 Task: Create a due date automation trigger when advanced on, 2 hours before a card is due add dates starting in 1 working days.
Action: Mouse moved to (1089, 82)
Screenshot: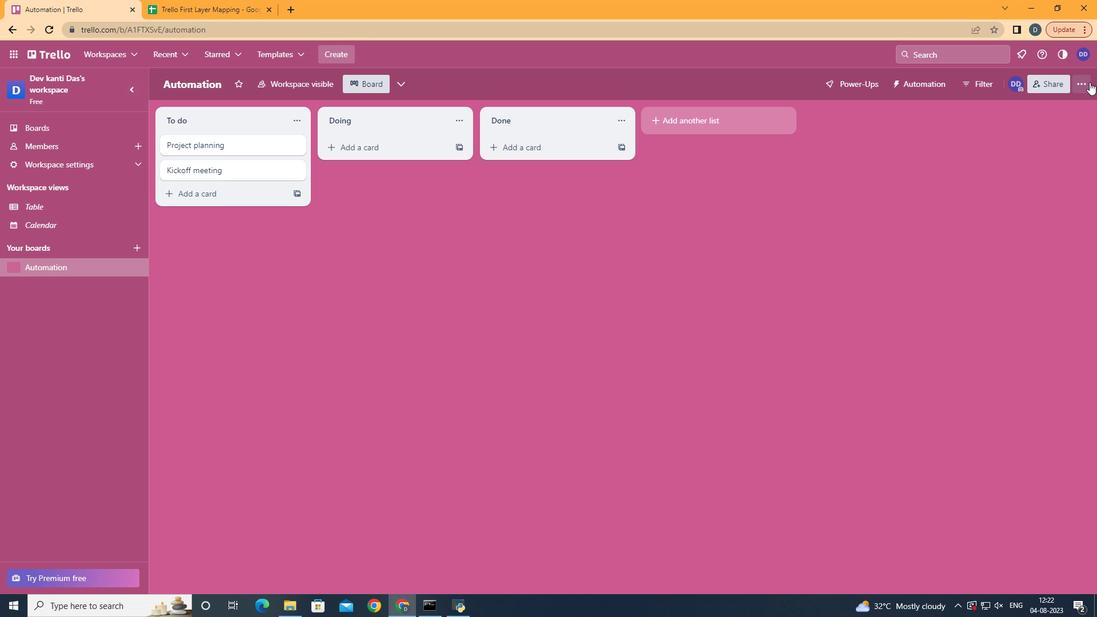 
Action: Mouse pressed left at (1089, 82)
Screenshot: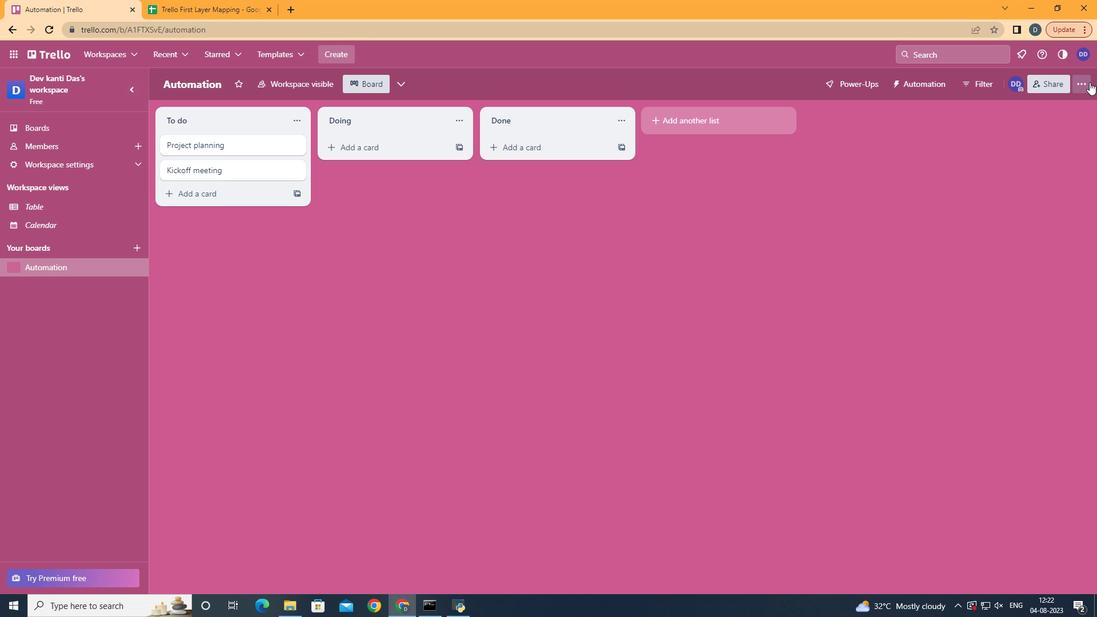 
Action: Mouse moved to (979, 252)
Screenshot: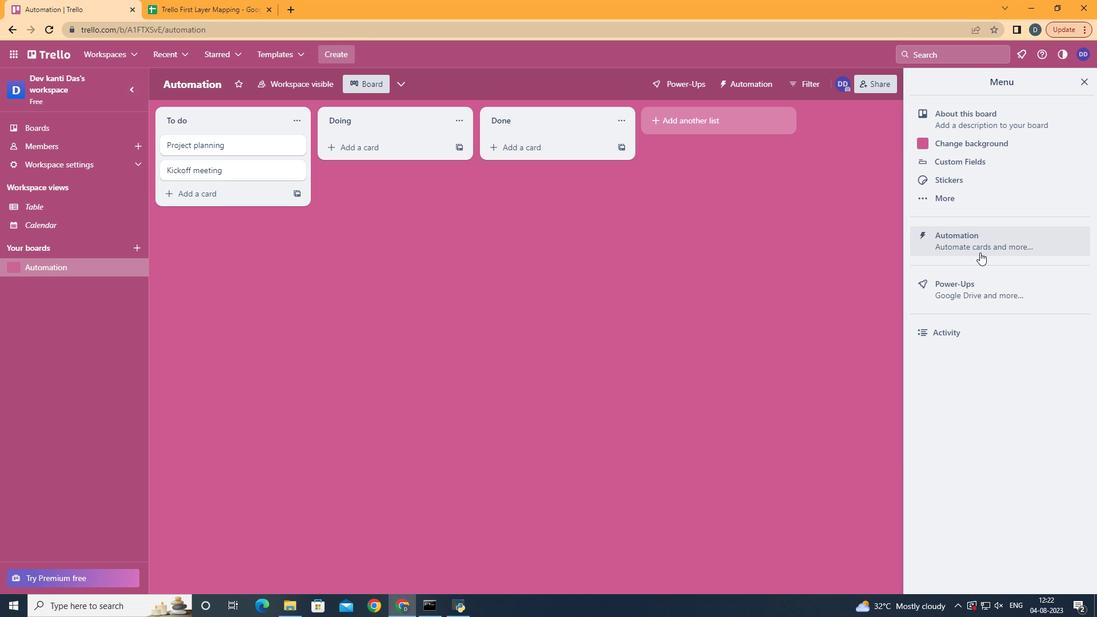 
Action: Mouse pressed left at (979, 252)
Screenshot: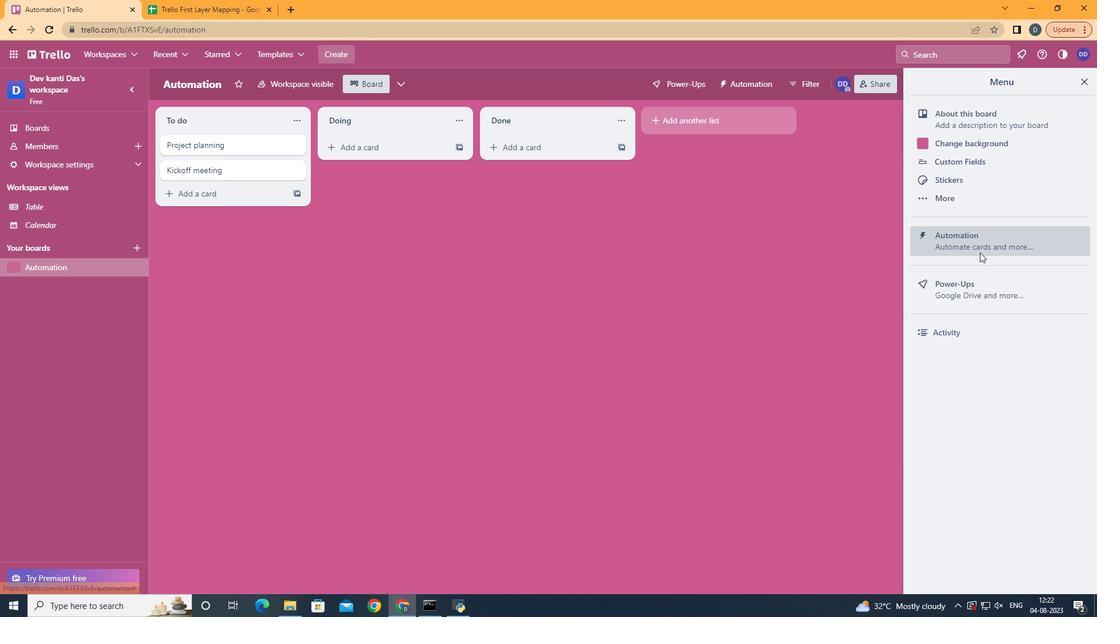 
Action: Mouse moved to (231, 236)
Screenshot: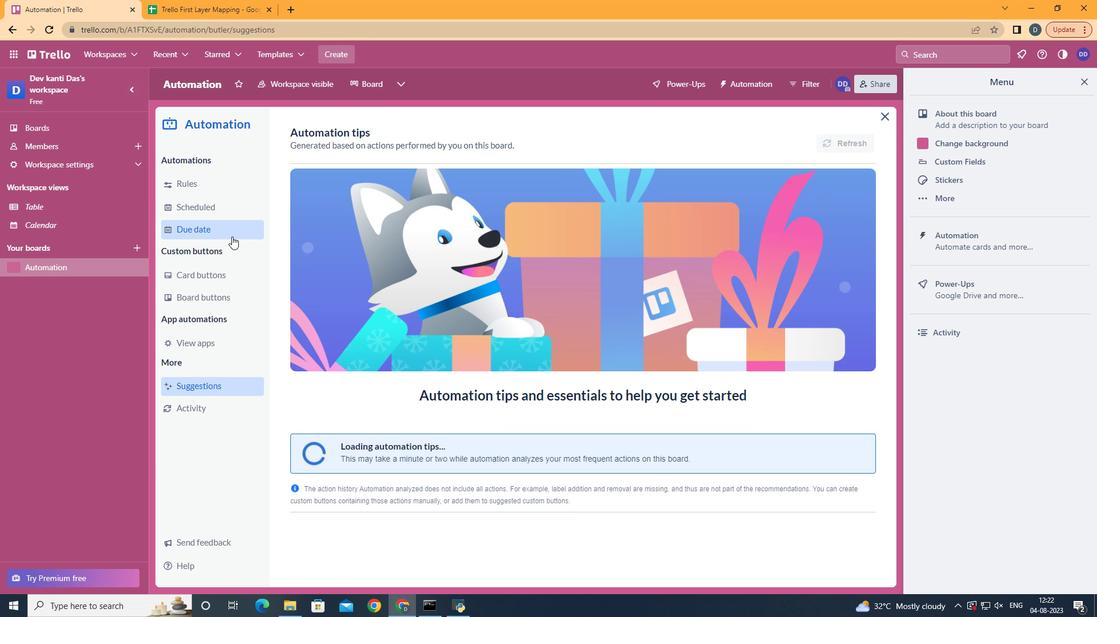 
Action: Mouse pressed left at (231, 236)
Screenshot: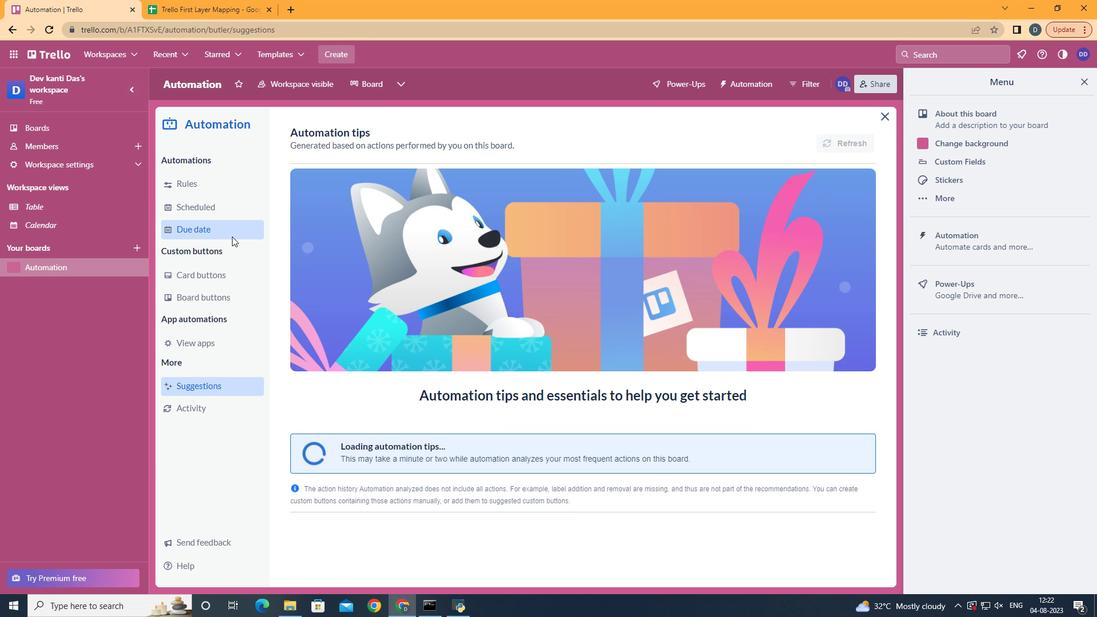 
Action: Mouse moved to (794, 135)
Screenshot: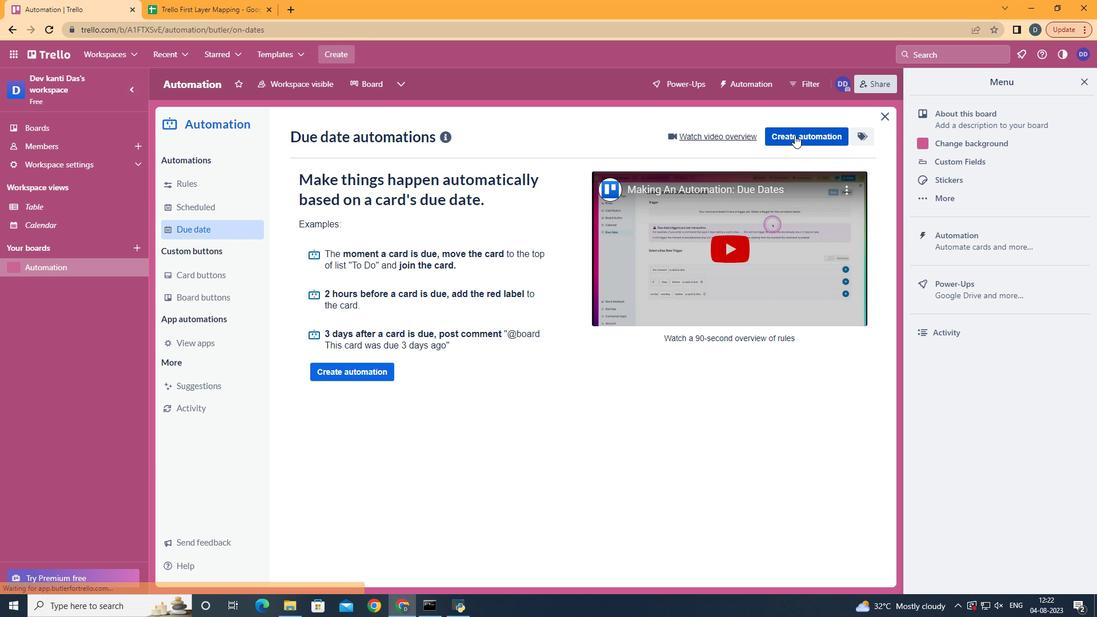 
Action: Mouse pressed left at (794, 135)
Screenshot: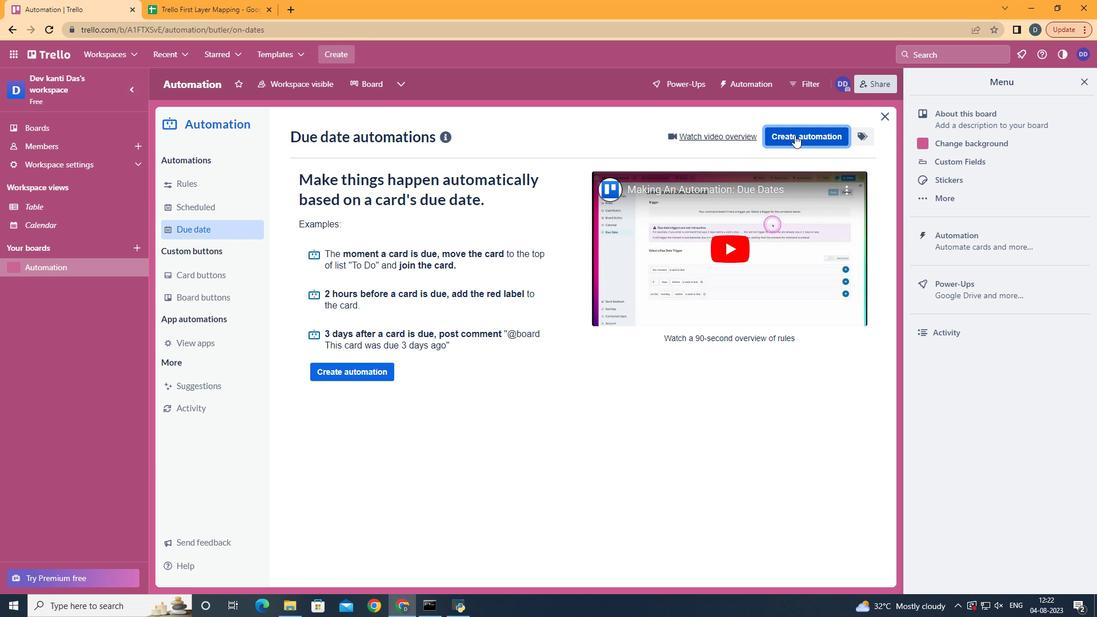 
Action: Mouse moved to (586, 245)
Screenshot: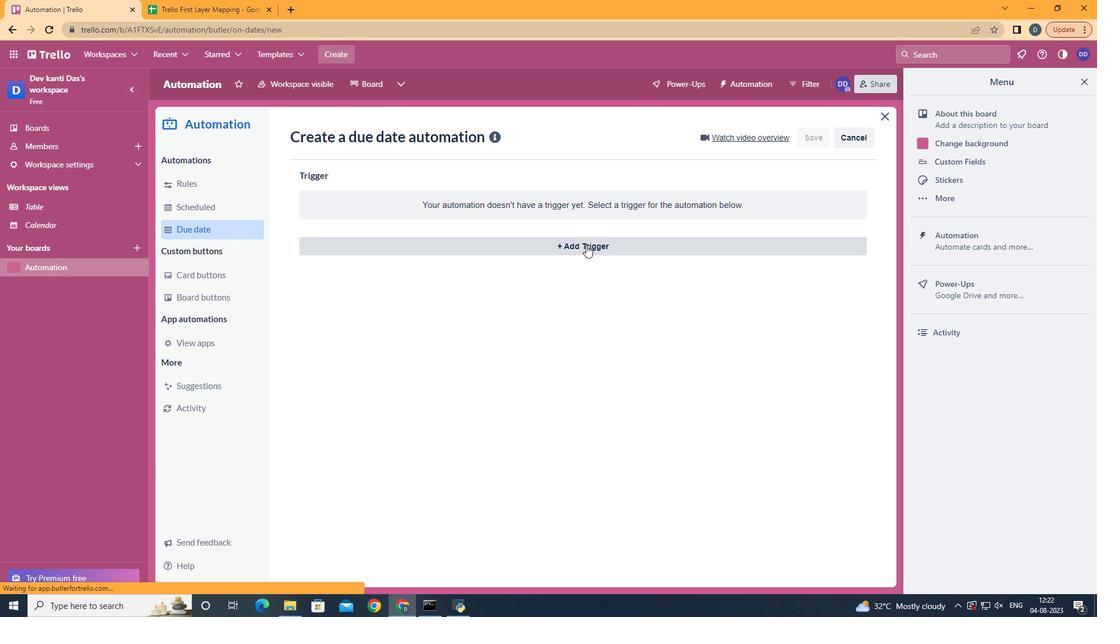 
Action: Mouse pressed left at (586, 245)
Screenshot: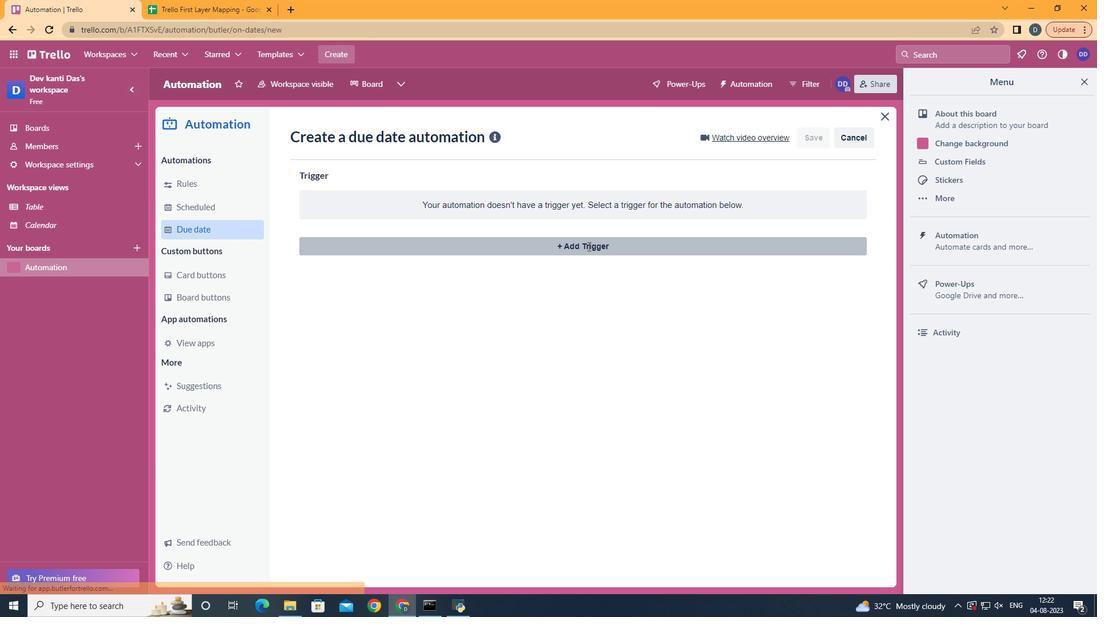 
Action: Mouse moved to (367, 478)
Screenshot: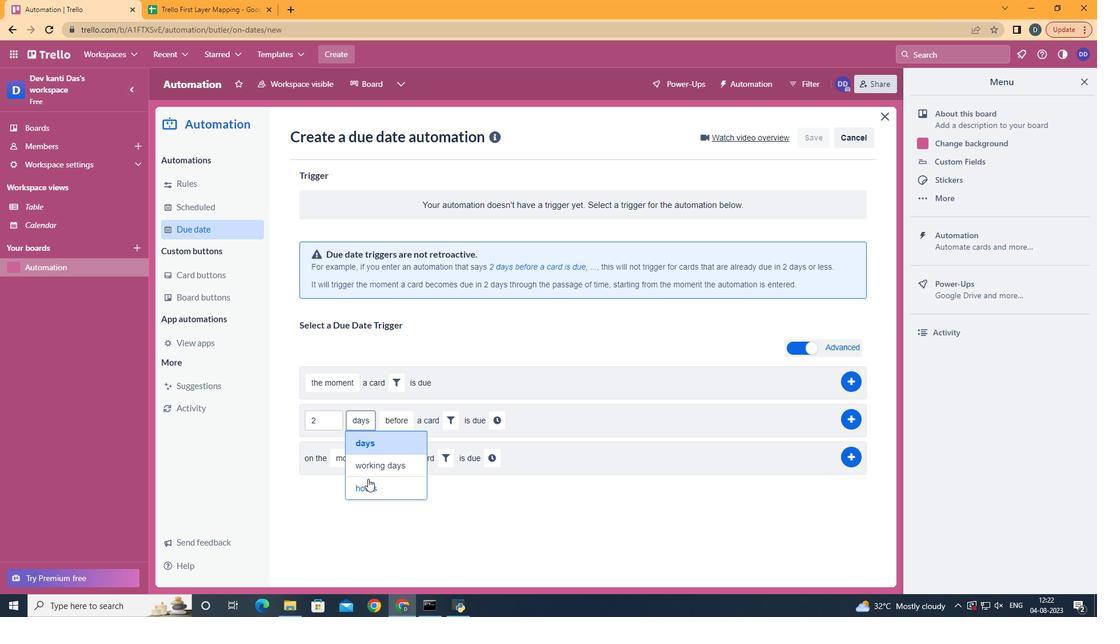 
Action: Mouse pressed left at (367, 478)
Screenshot: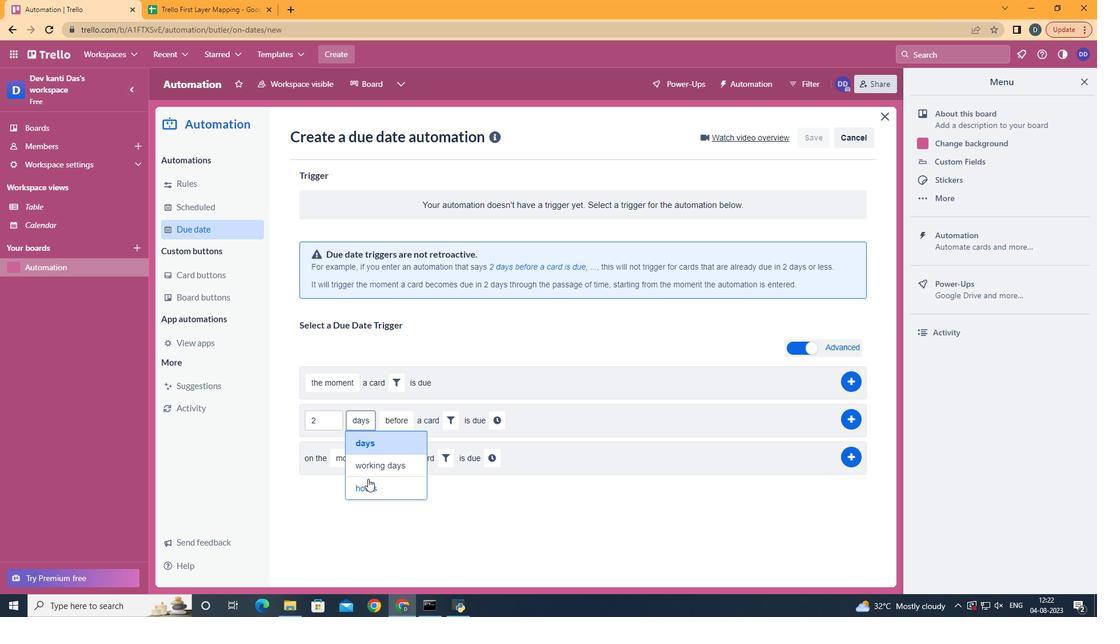 
Action: Mouse moved to (402, 438)
Screenshot: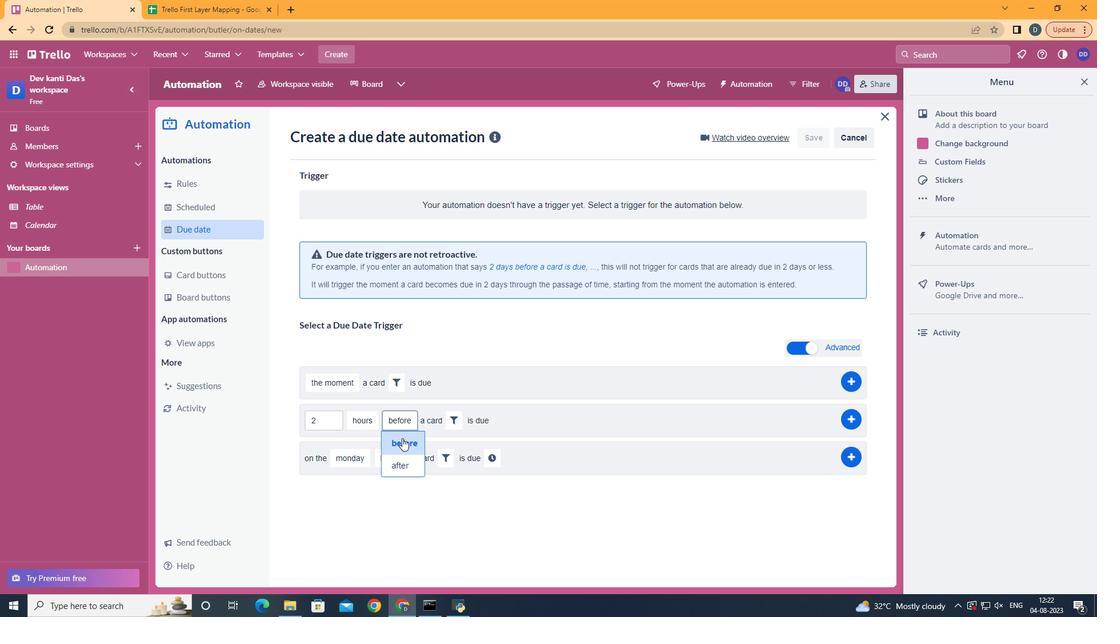 
Action: Mouse pressed left at (402, 438)
Screenshot: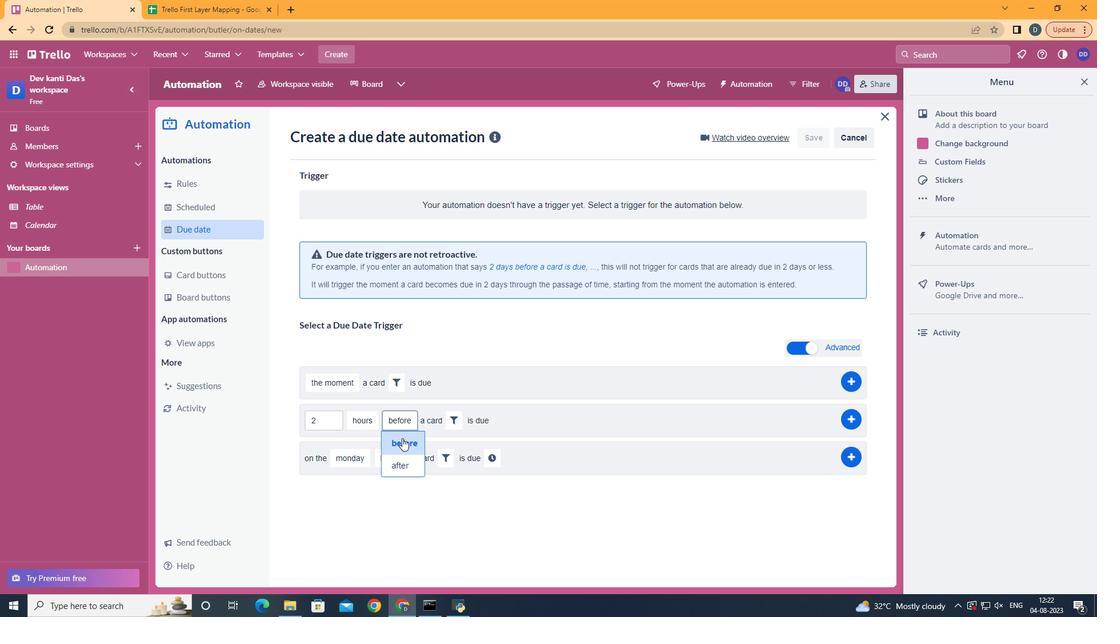 
Action: Mouse moved to (458, 414)
Screenshot: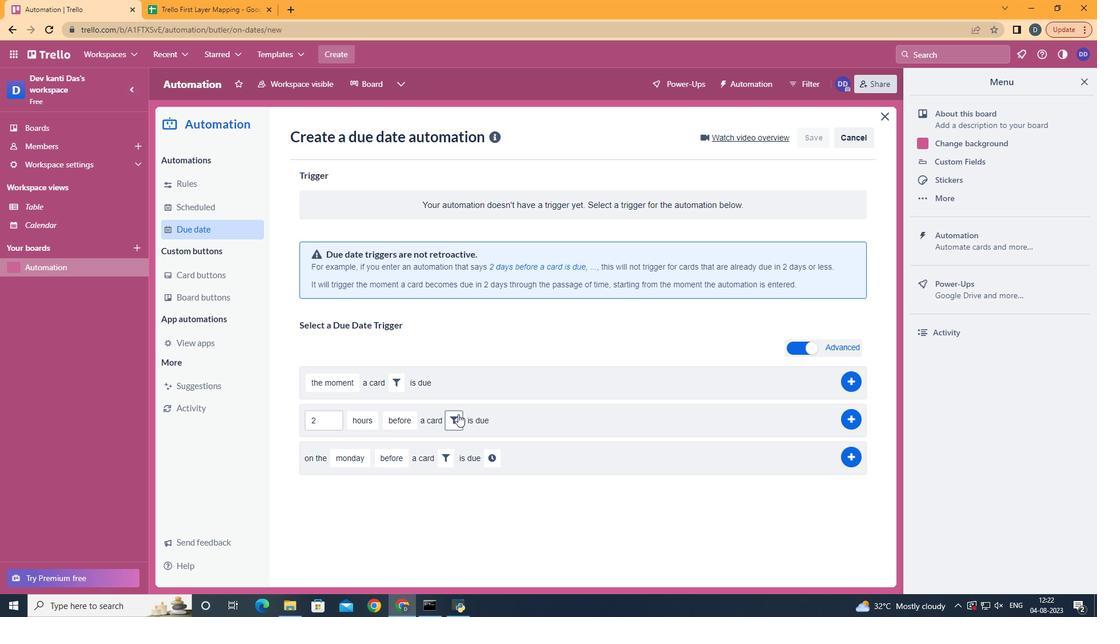 
Action: Mouse pressed left at (458, 414)
Screenshot: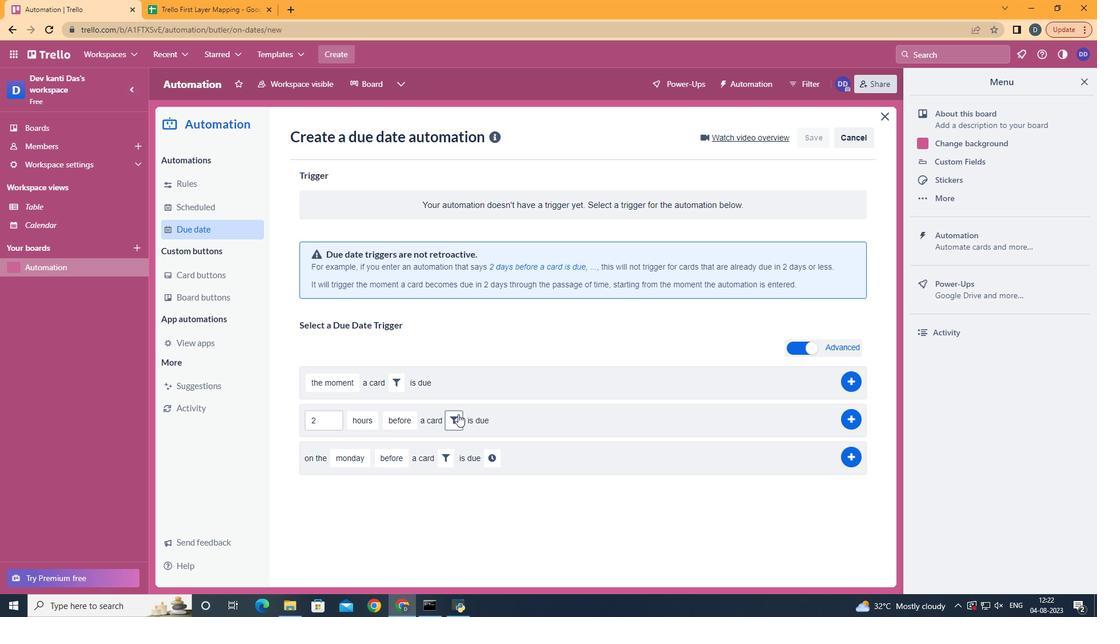 
Action: Mouse moved to (507, 456)
Screenshot: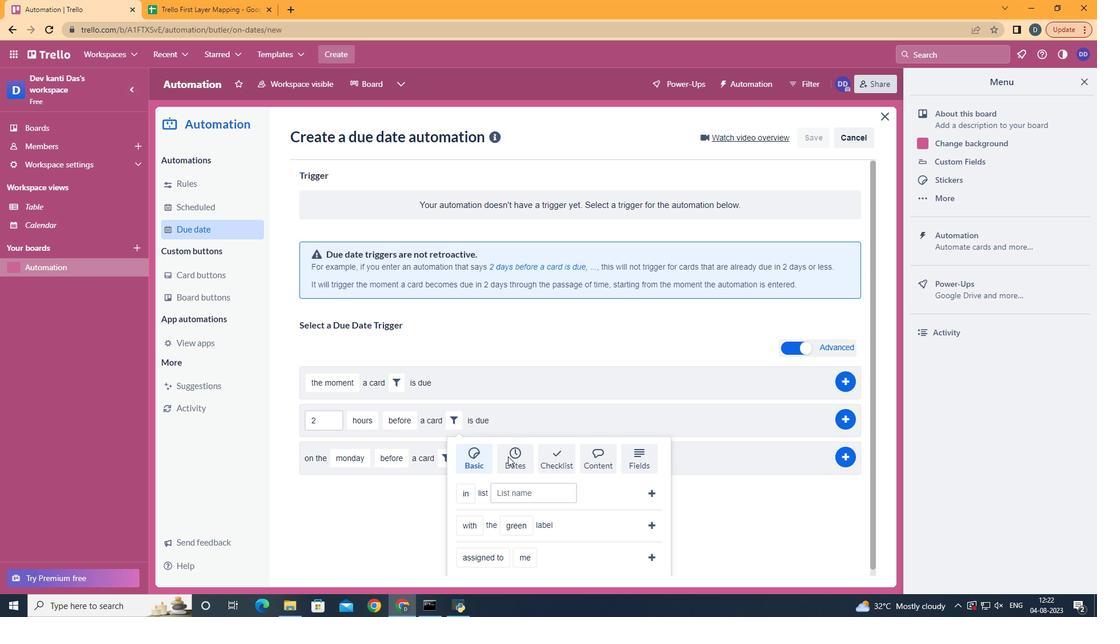 
Action: Mouse pressed left at (507, 456)
Screenshot: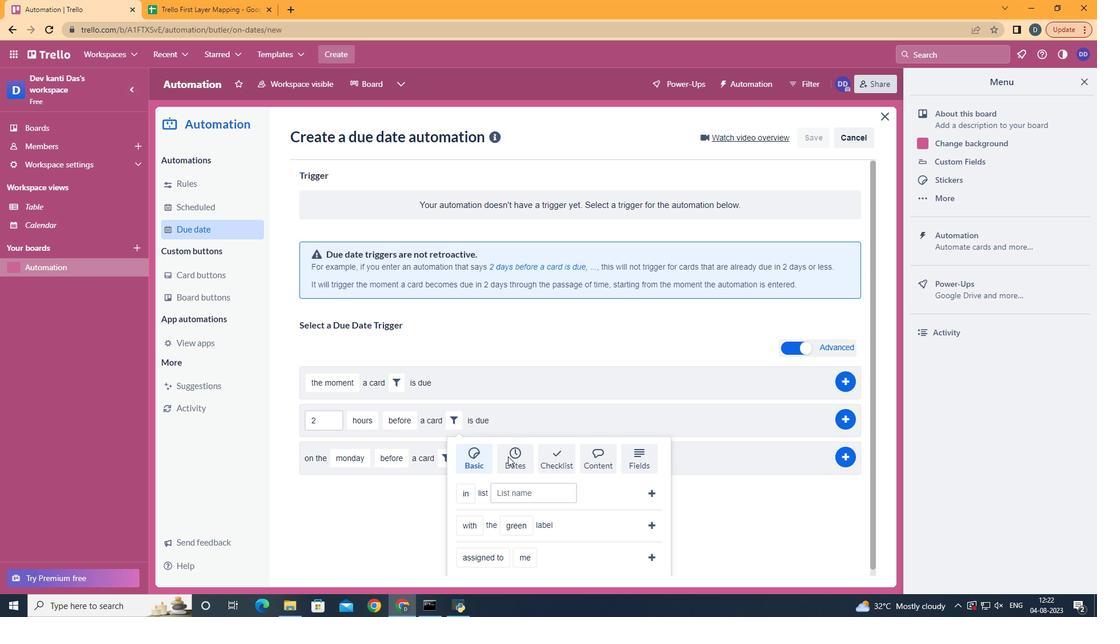 
Action: Mouse scrolled (507, 455) with delta (0, 0)
Screenshot: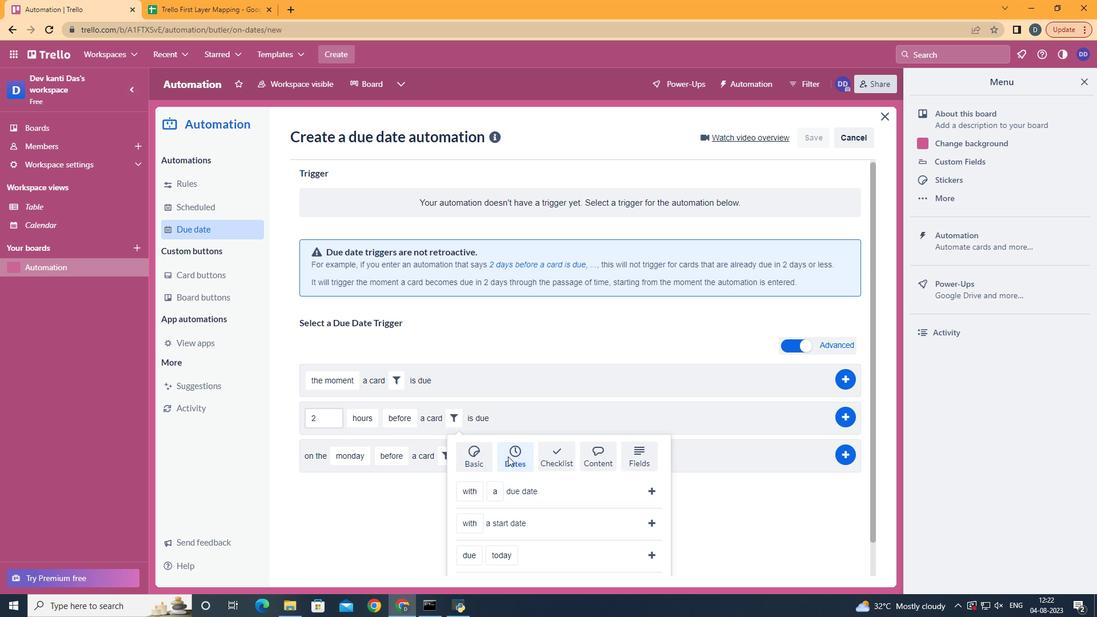
Action: Mouse scrolled (507, 455) with delta (0, 0)
Screenshot: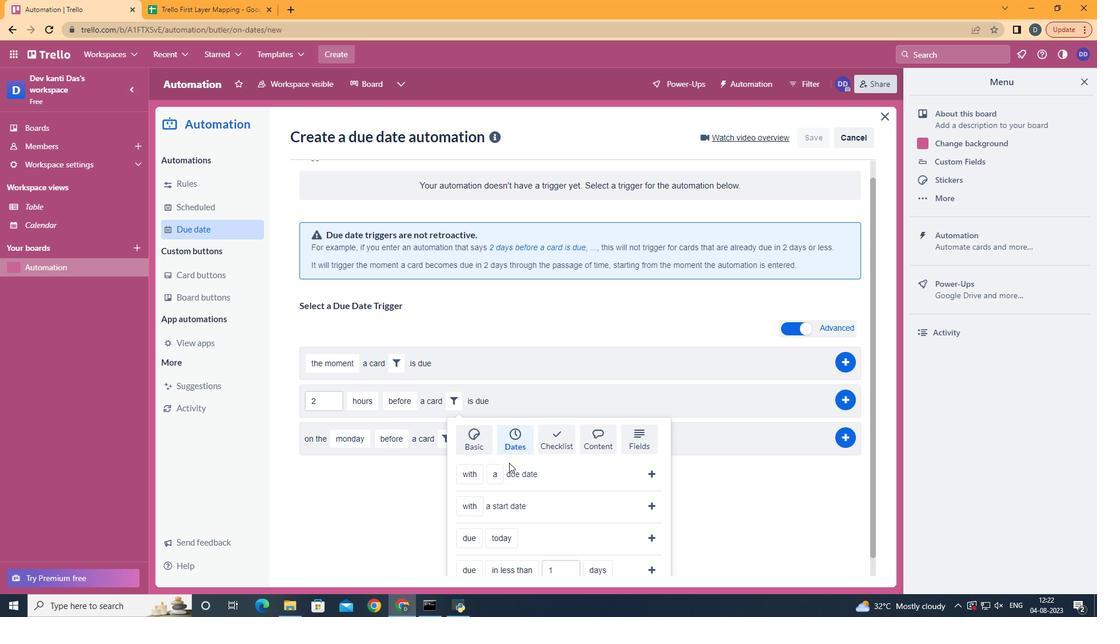 
Action: Mouse scrolled (507, 455) with delta (0, 0)
Screenshot: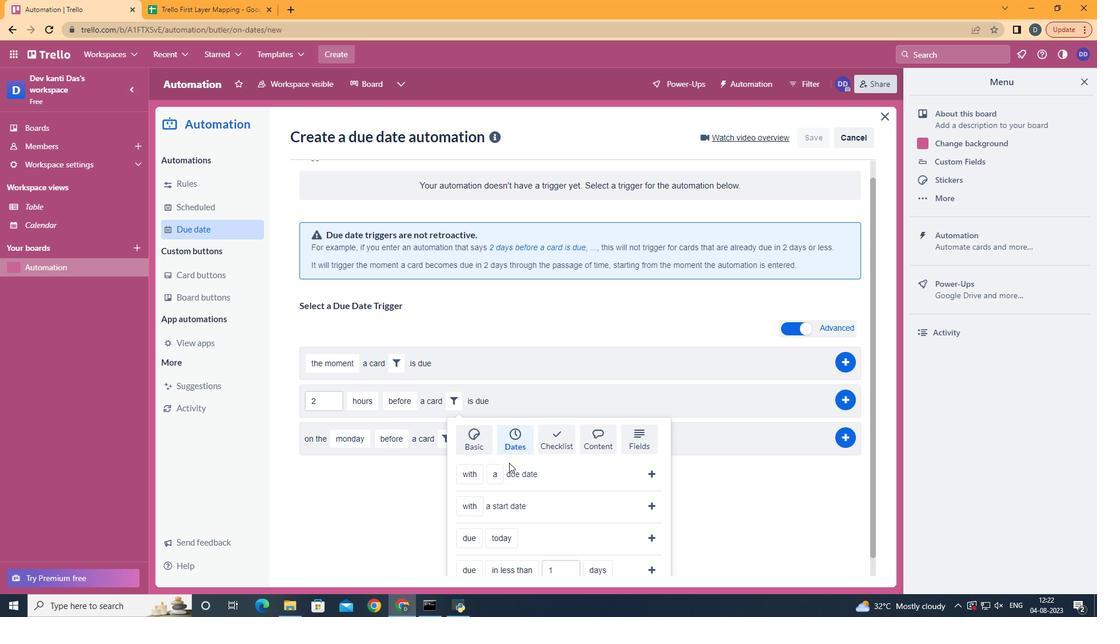 
Action: Mouse scrolled (507, 455) with delta (0, 0)
Screenshot: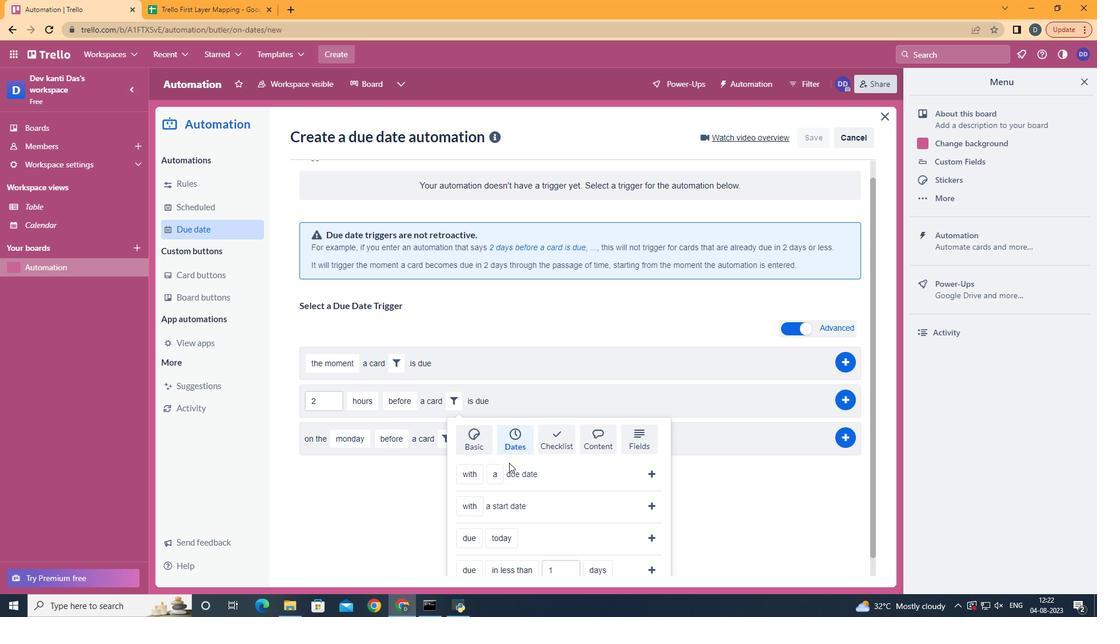 
Action: Mouse scrolled (507, 455) with delta (0, 0)
Screenshot: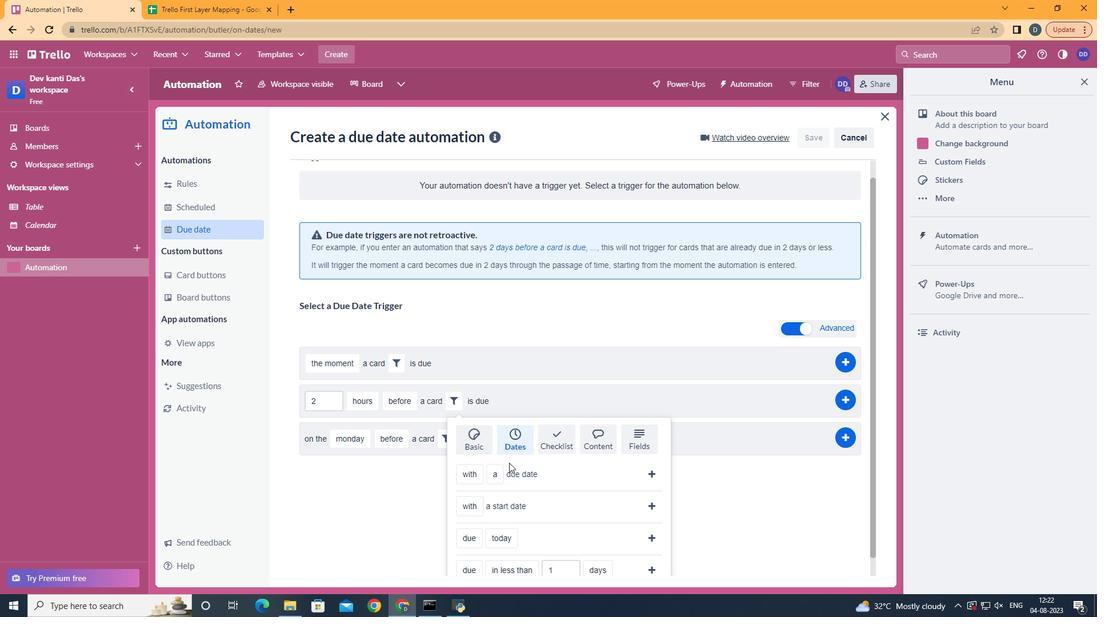
Action: Mouse moved to (477, 526)
Screenshot: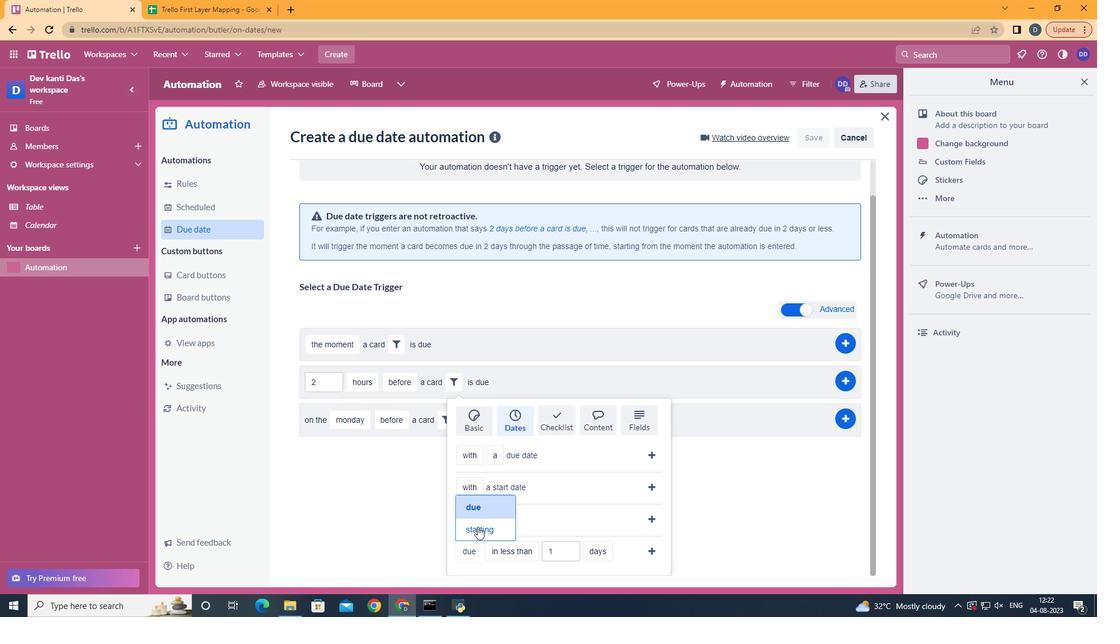 
Action: Mouse pressed left at (477, 526)
Screenshot: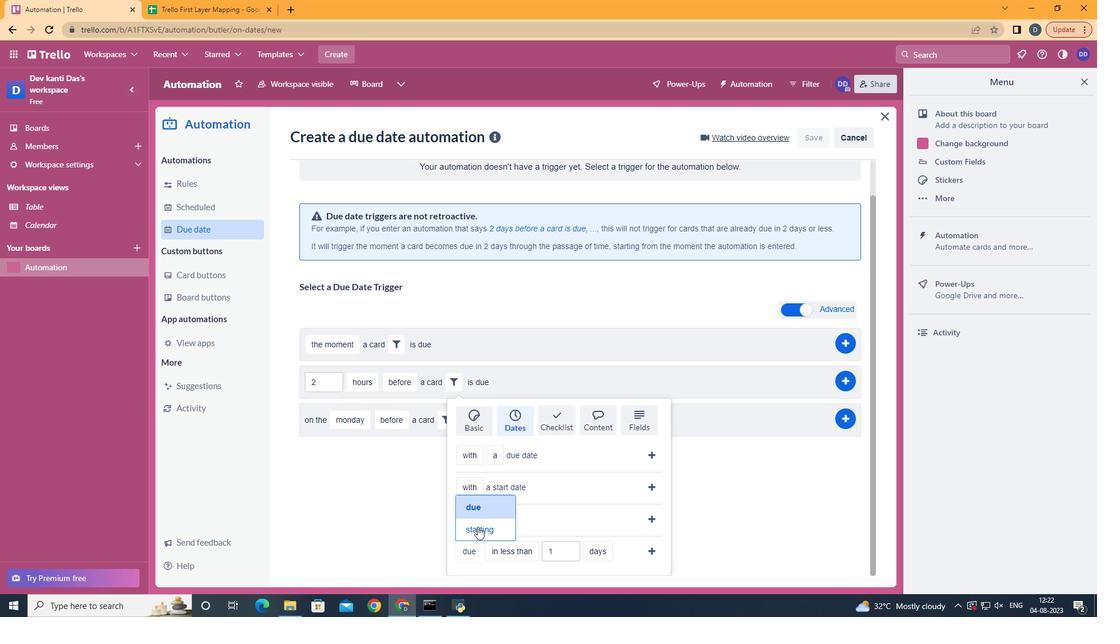 
Action: Mouse moved to (531, 505)
Screenshot: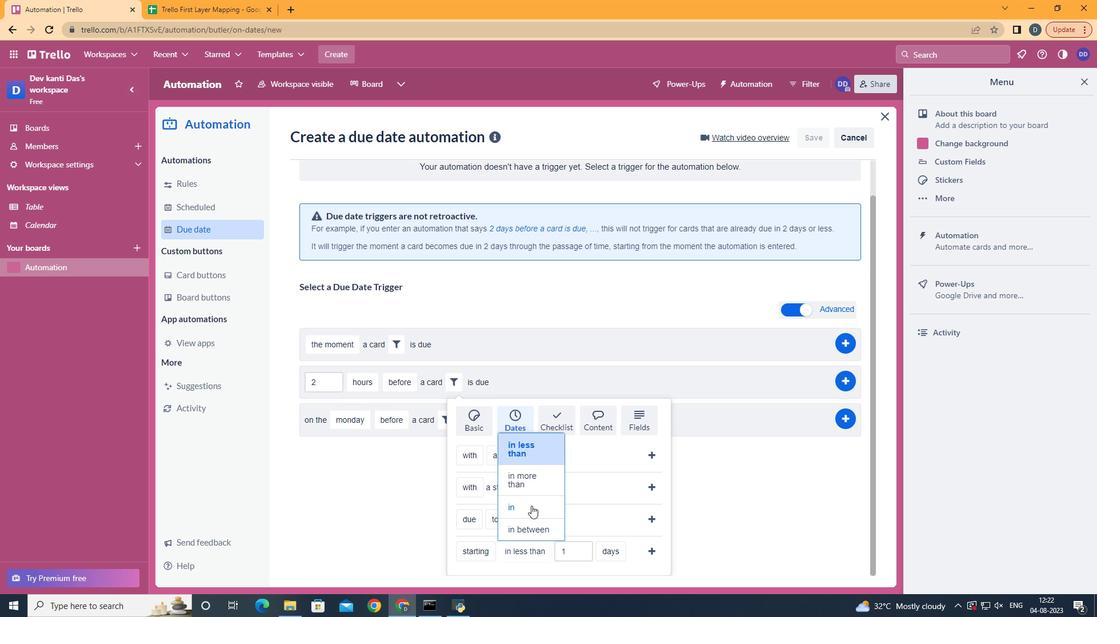 
Action: Mouse pressed left at (531, 505)
Screenshot: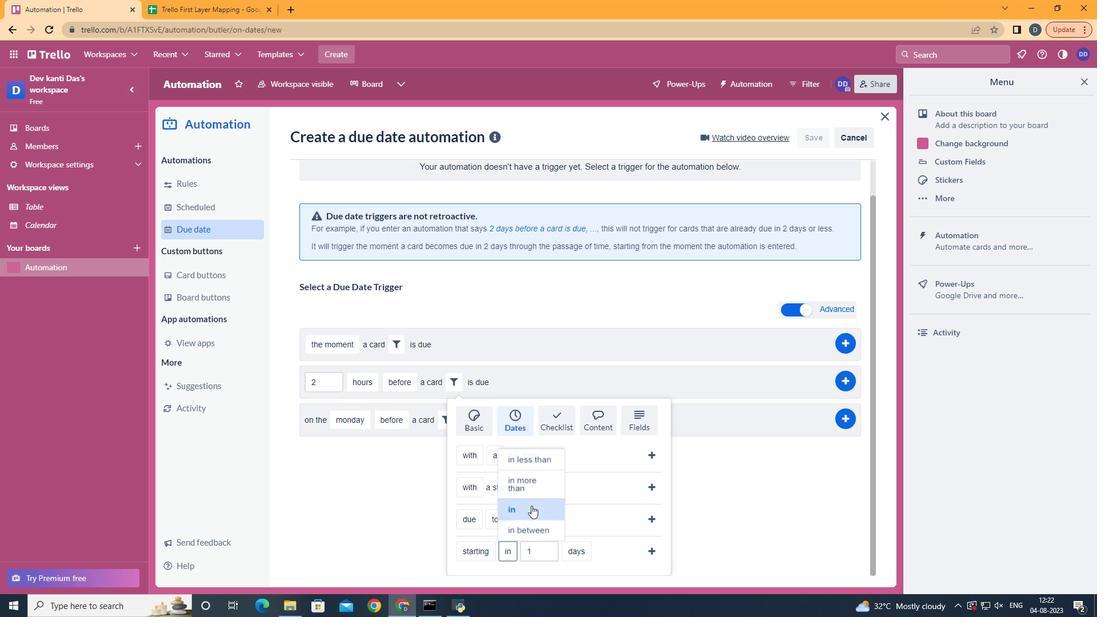 
Action: Mouse moved to (618, 535)
Screenshot: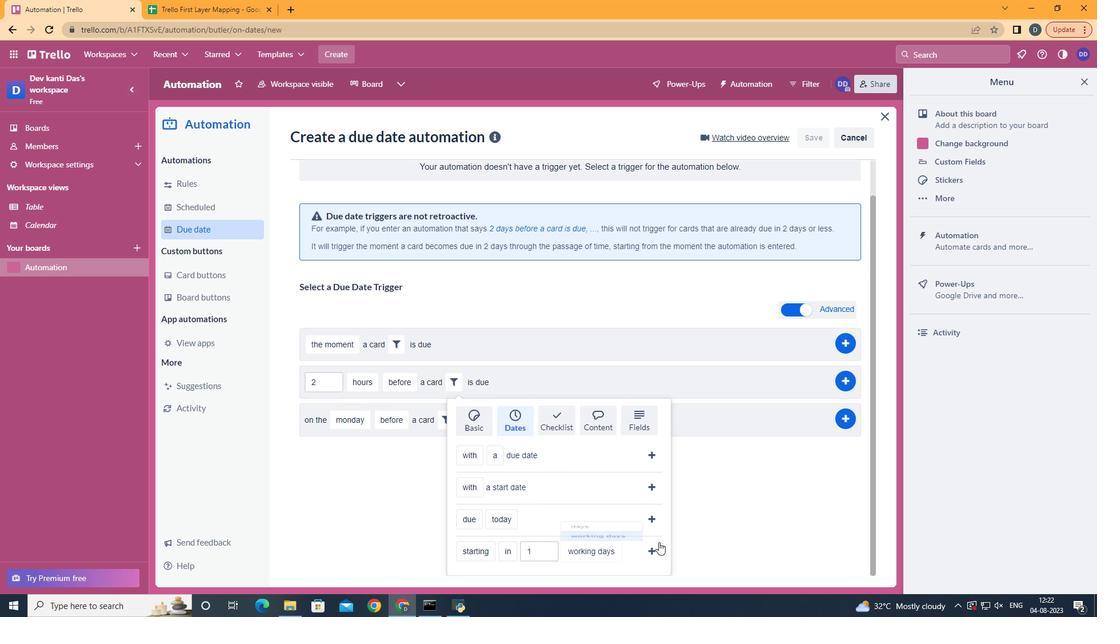 
Action: Mouse pressed left at (596, 528)
Screenshot: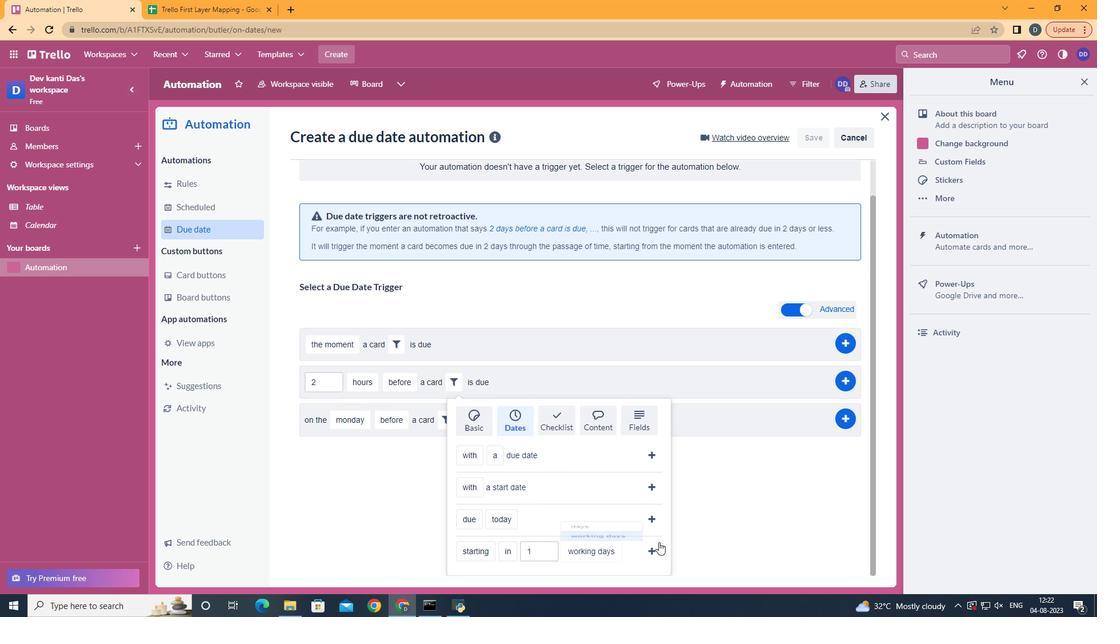 
Action: Mouse moved to (659, 548)
Screenshot: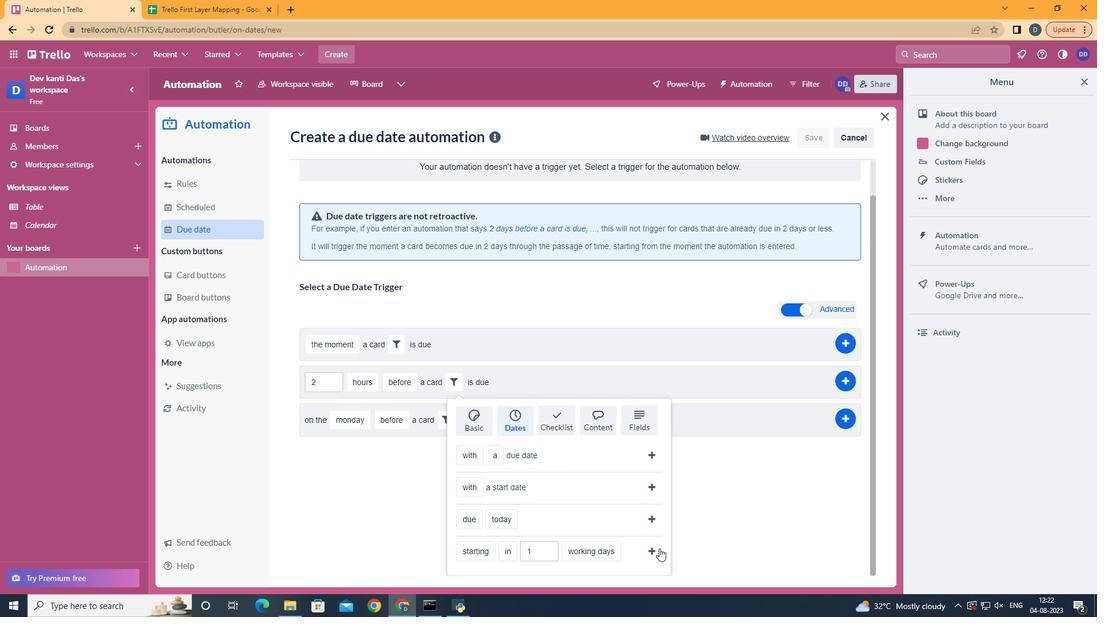
Action: Mouse pressed left at (659, 548)
Screenshot: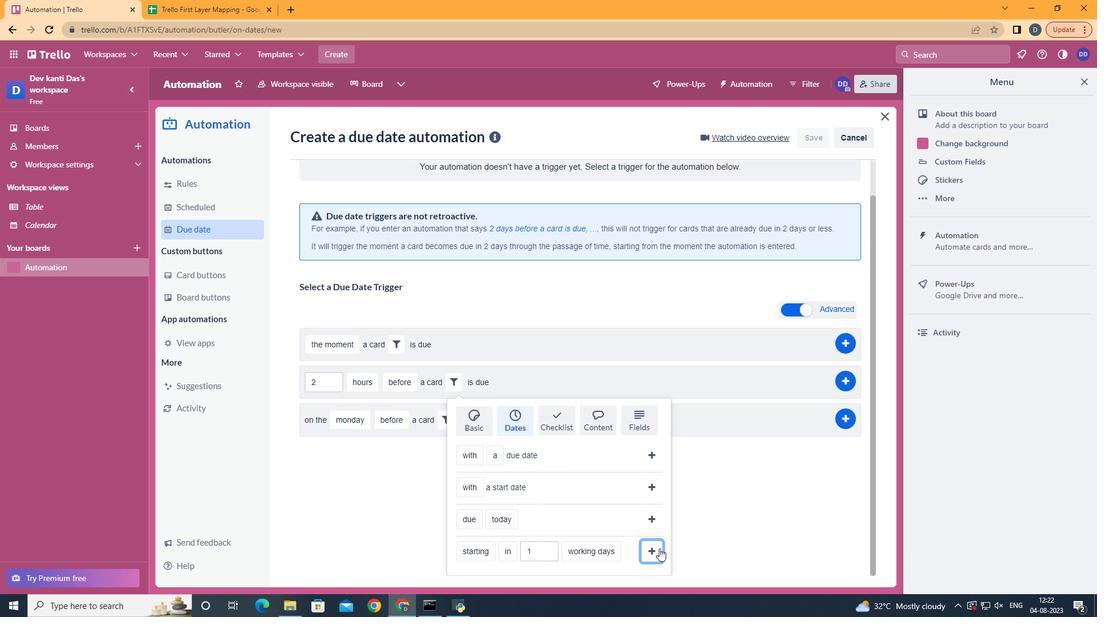 
Action: Mouse moved to (857, 418)
Screenshot: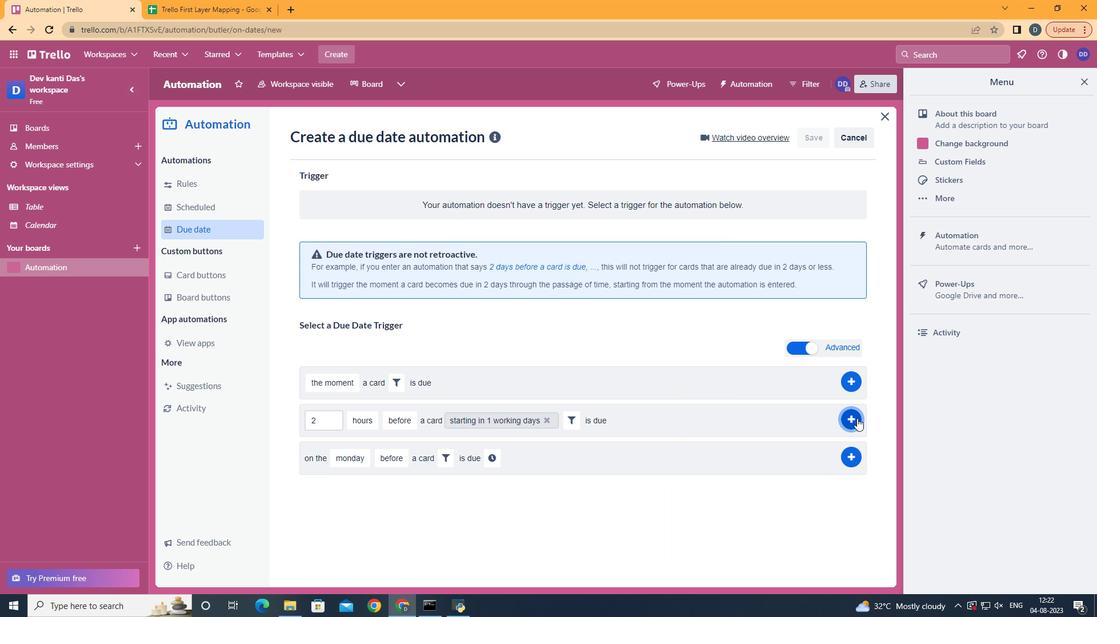 
Action: Mouse pressed left at (857, 418)
Screenshot: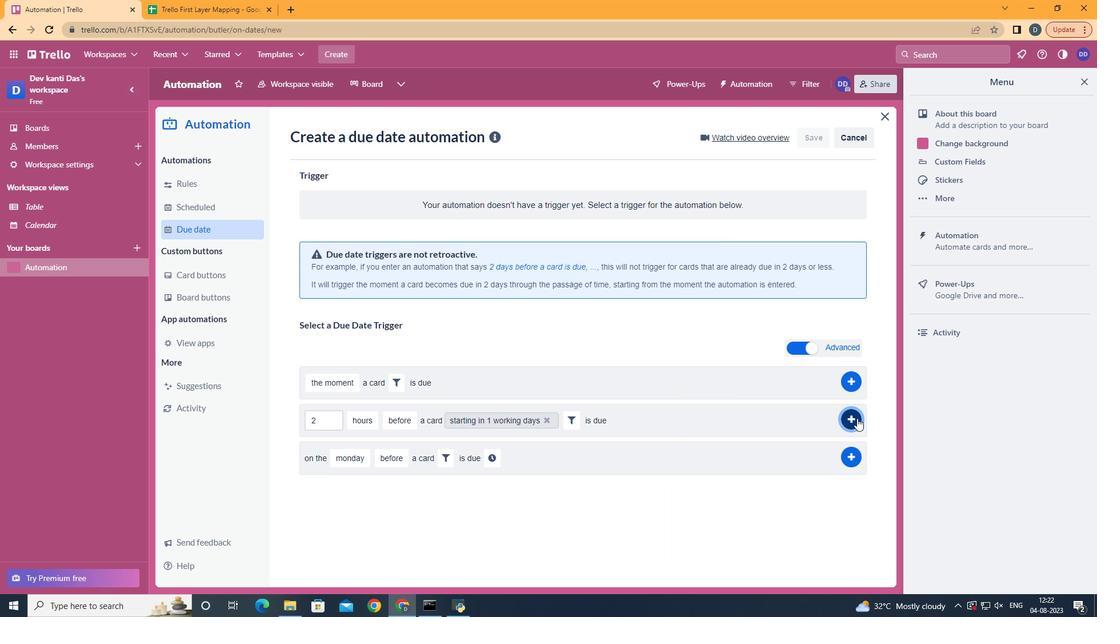 
Action: Mouse moved to (351, 263)
Screenshot: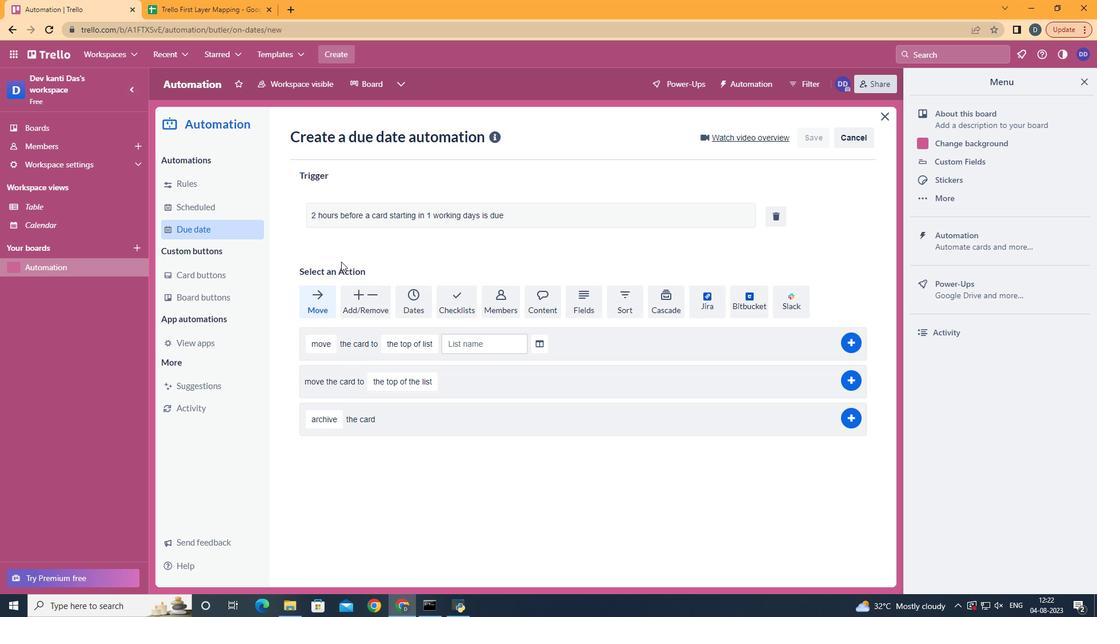
